 Task: Change the view options to view calendars side by side in day view.
Action: Mouse moved to (831, 83)
Screenshot: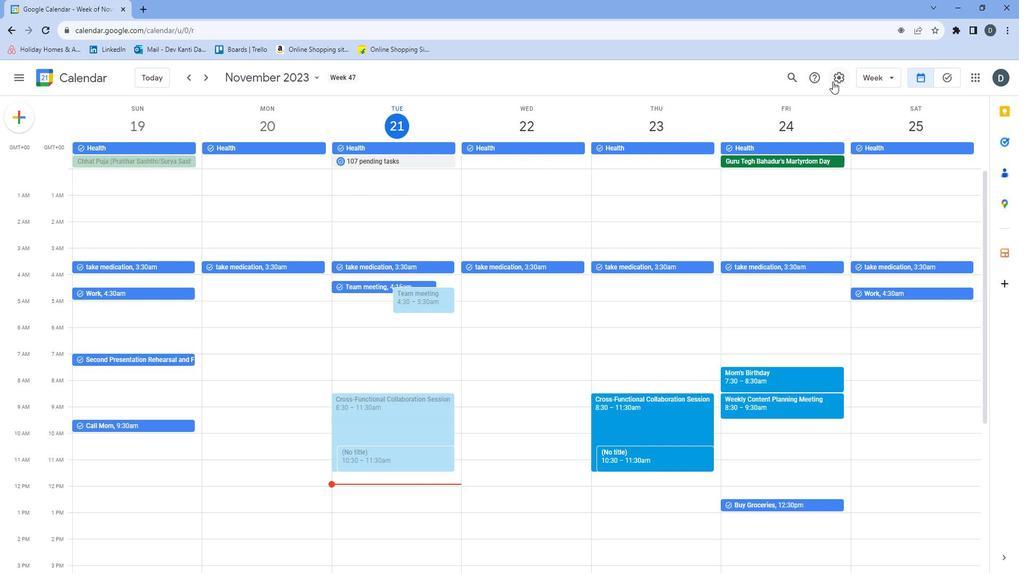 
Action: Mouse pressed left at (831, 83)
Screenshot: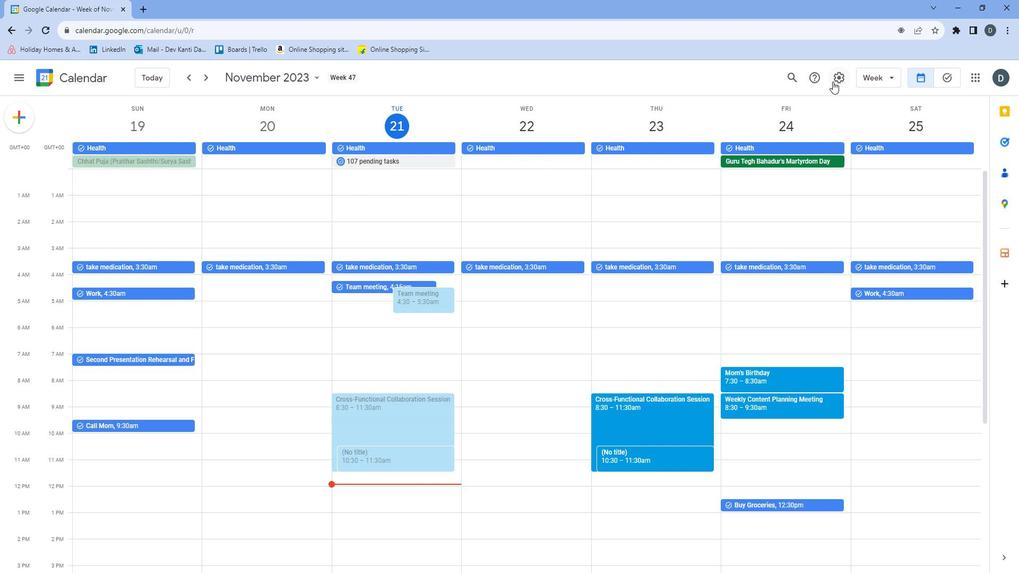 
Action: Mouse moved to (835, 101)
Screenshot: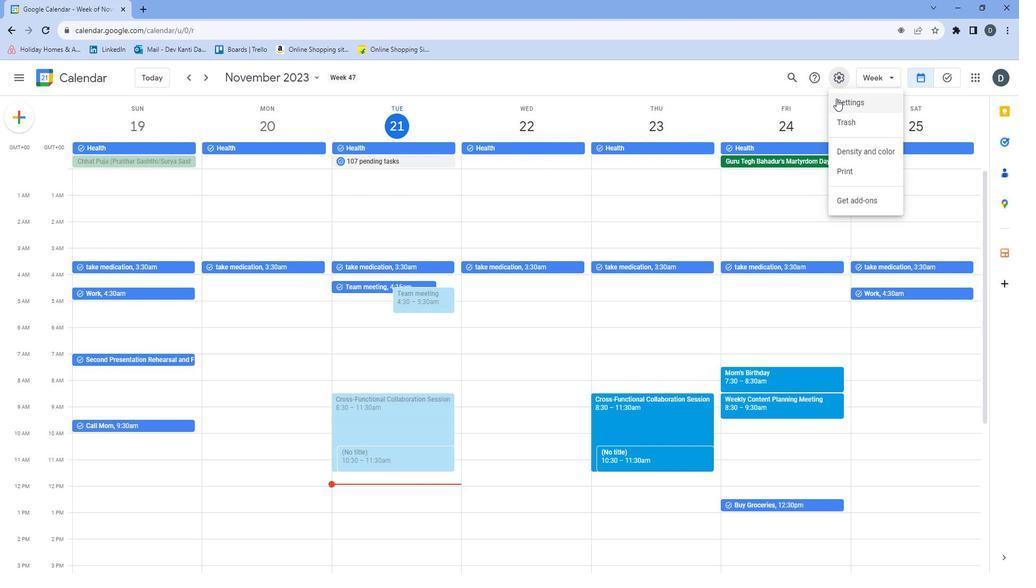 
Action: Mouse pressed left at (835, 101)
Screenshot: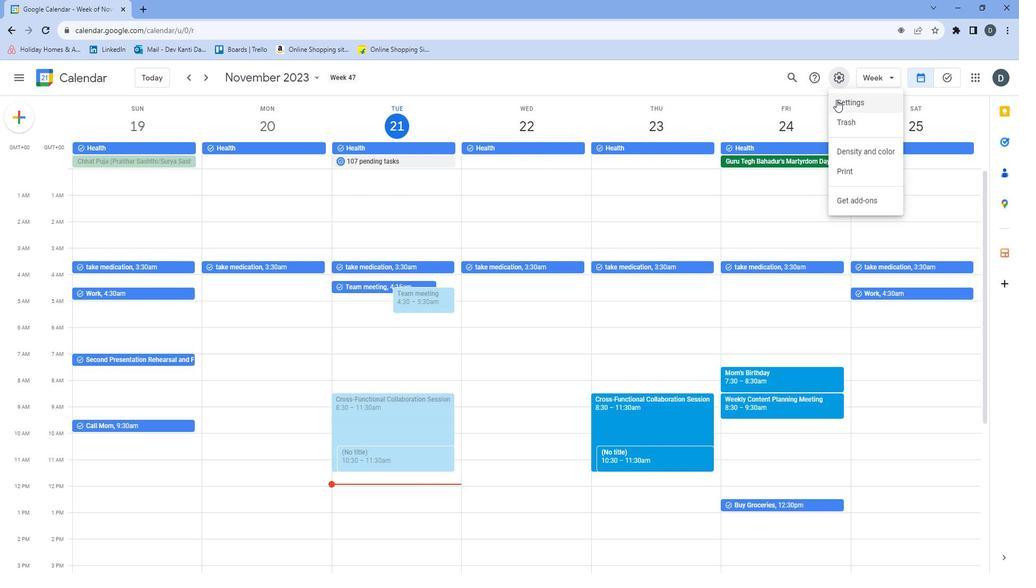 
Action: Mouse moved to (558, 255)
Screenshot: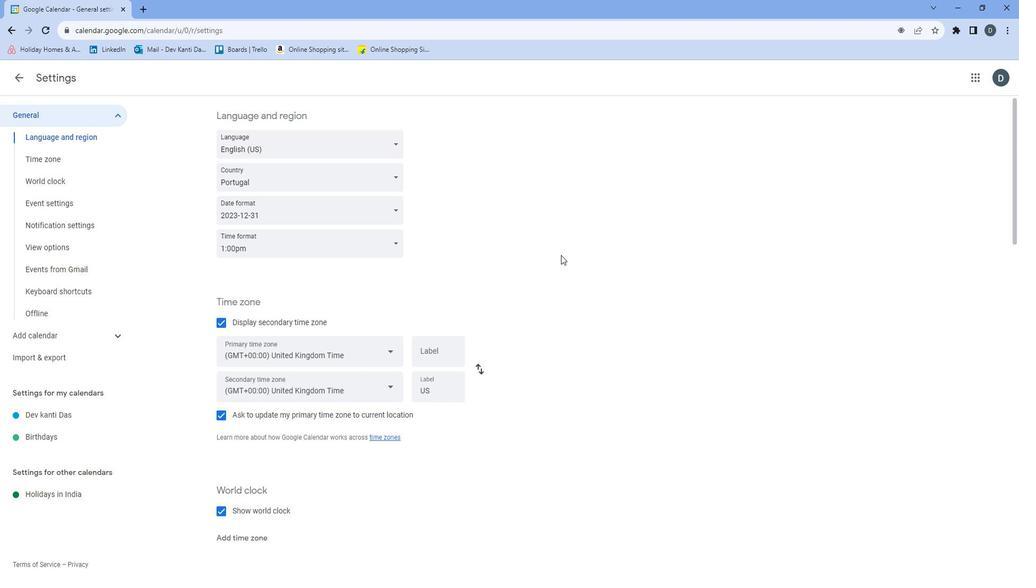 
Action: Mouse scrolled (558, 255) with delta (0, 0)
Screenshot: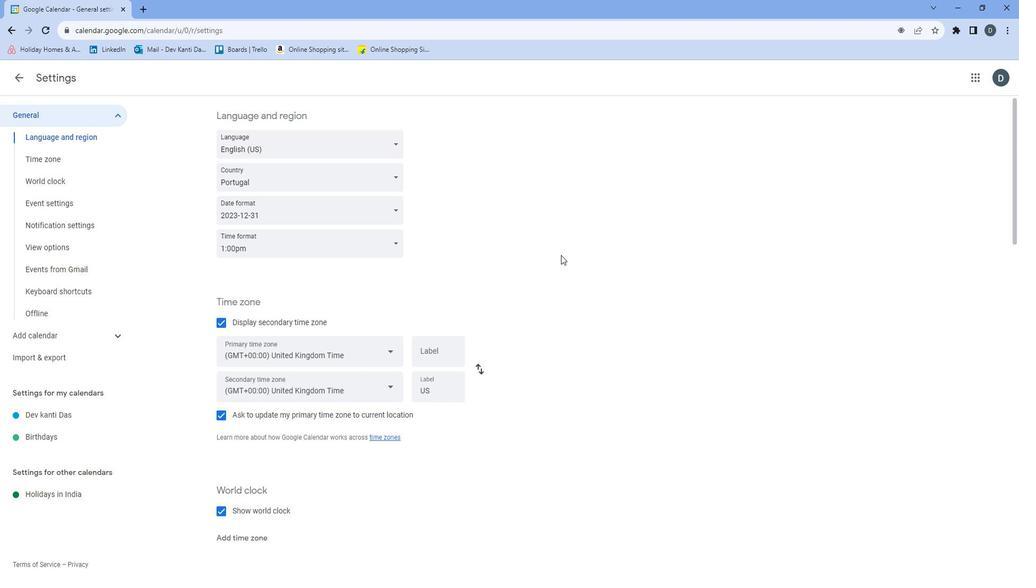 
Action: Mouse moved to (558, 257)
Screenshot: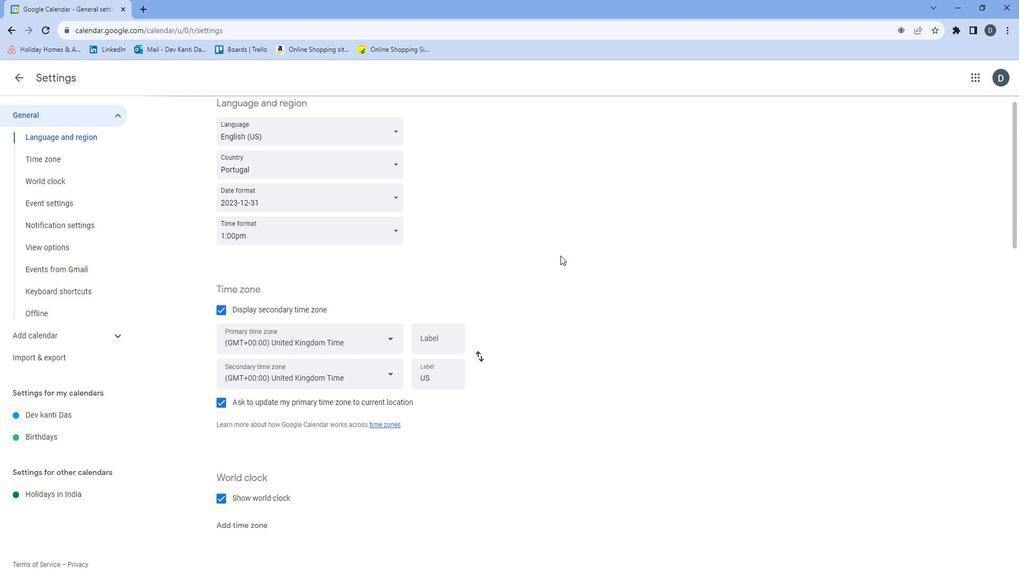 
Action: Mouse scrolled (558, 255) with delta (0, -1)
Screenshot: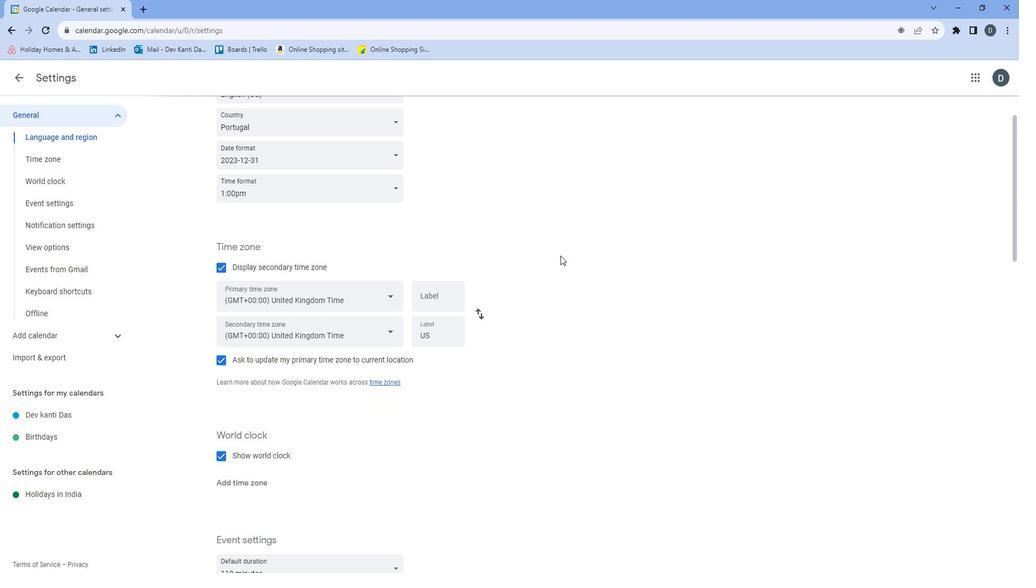 
Action: Mouse moved to (557, 257)
Screenshot: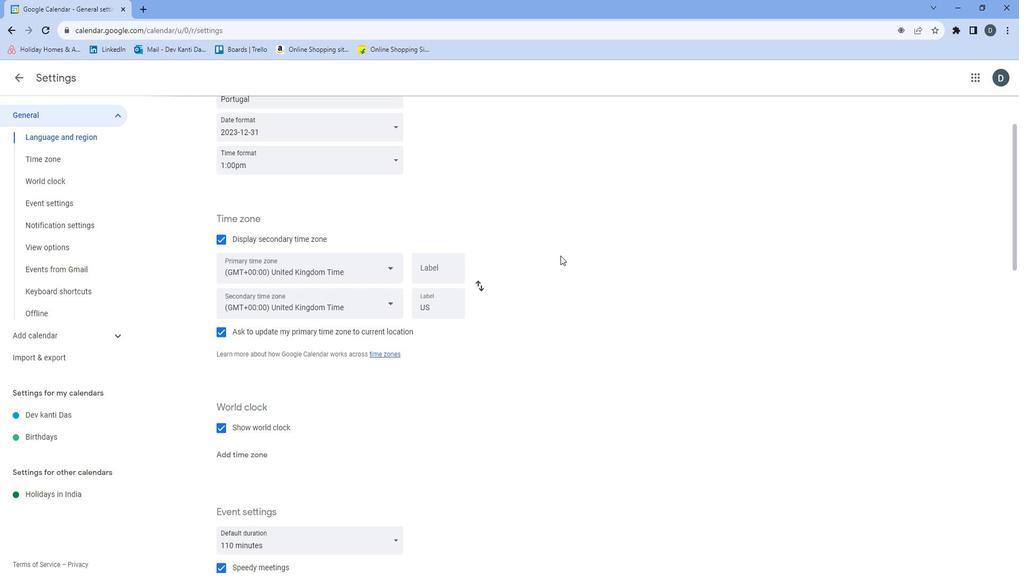 
Action: Mouse scrolled (557, 255) with delta (0, -1)
Screenshot: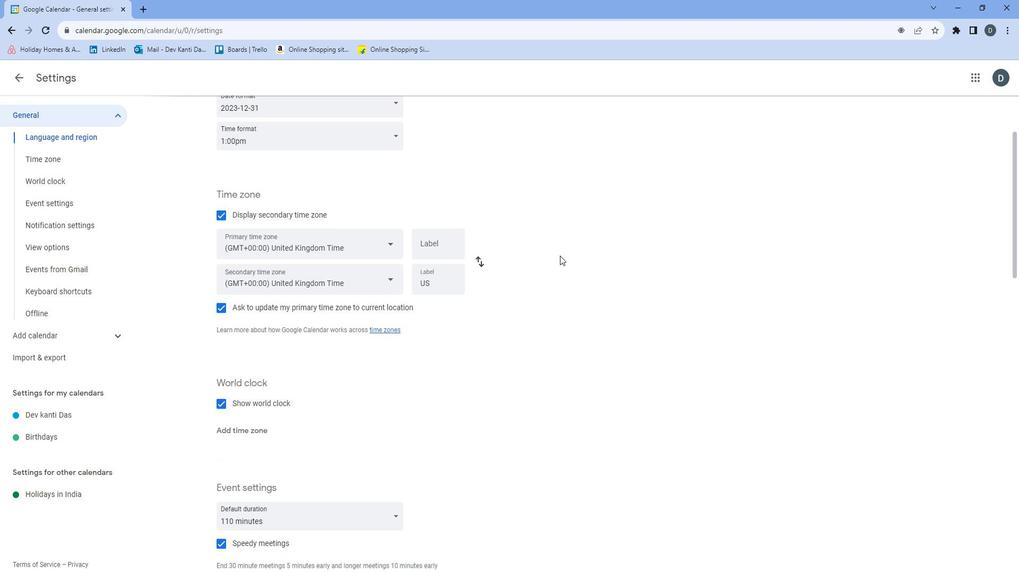 
Action: Mouse scrolled (557, 255) with delta (0, -1)
Screenshot: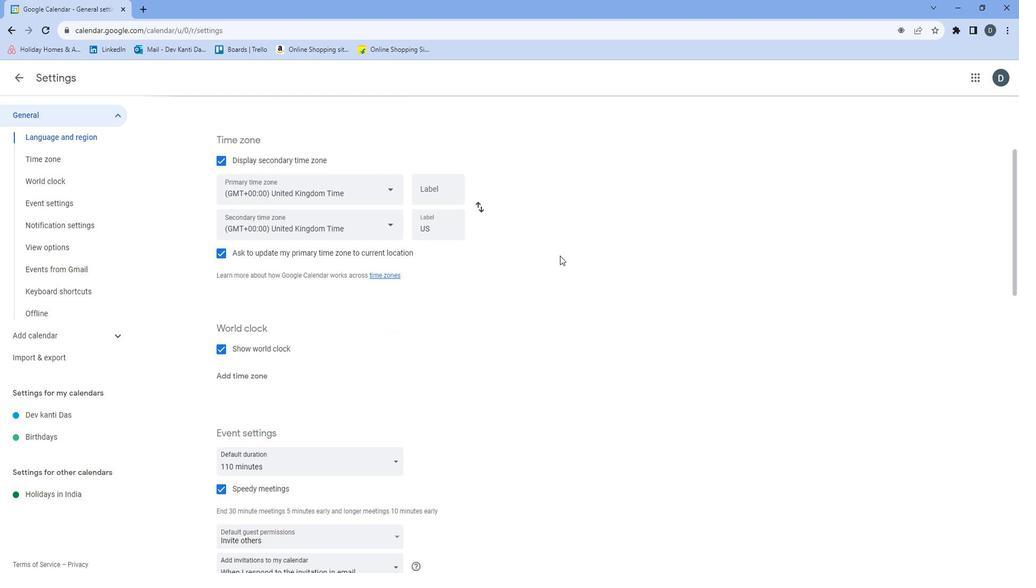 
Action: Mouse scrolled (557, 255) with delta (0, -1)
Screenshot: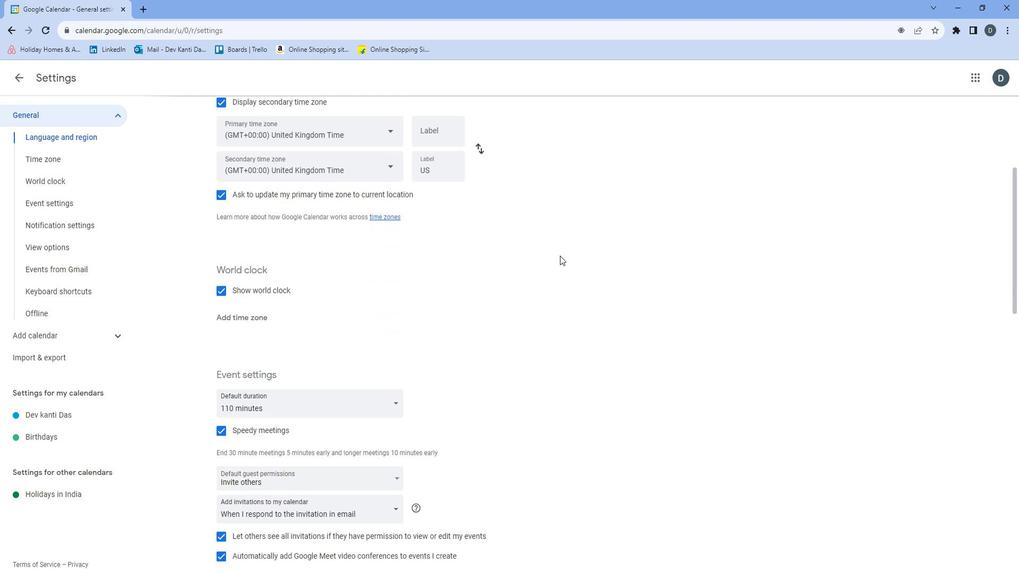 
Action: Mouse scrolled (557, 255) with delta (0, -1)
Screenshot: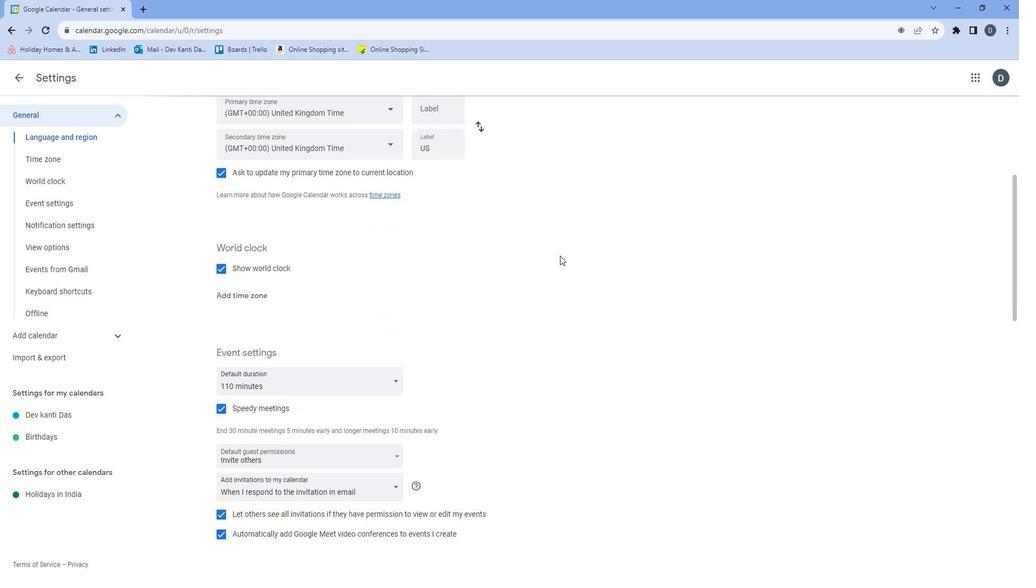 
Action: Mouse moved to (557, 259)
Screenshot: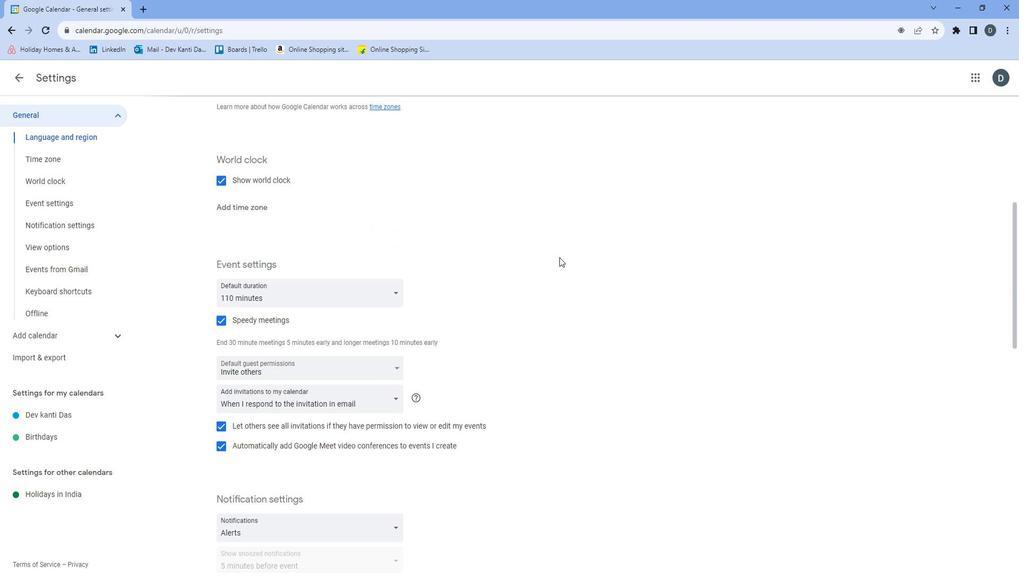 
Action: Mouse scrolled (557, 258) with delta (0, 0)
Screenshot: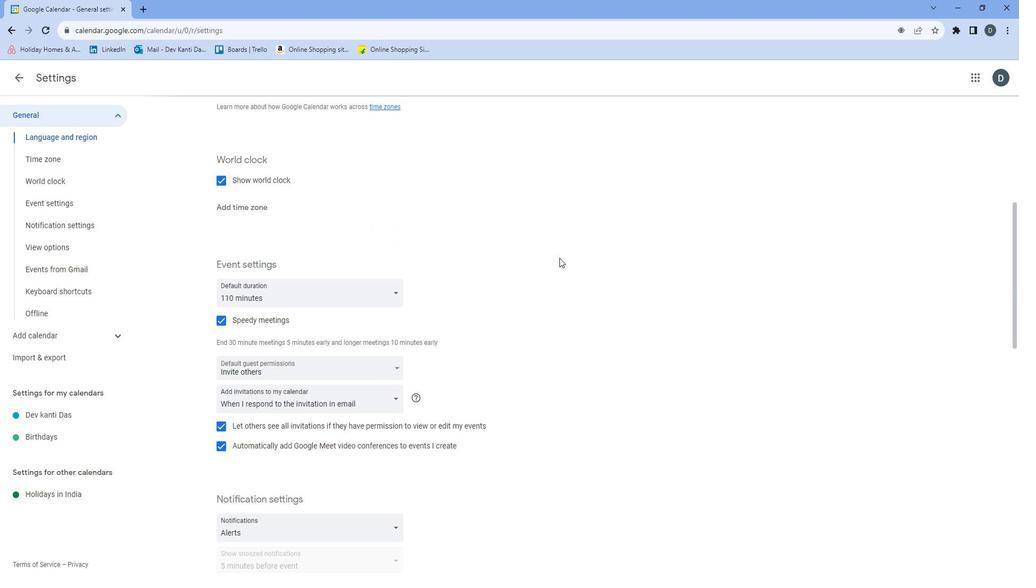 
Action: Mouse moved to (556, 260)
Screenshot: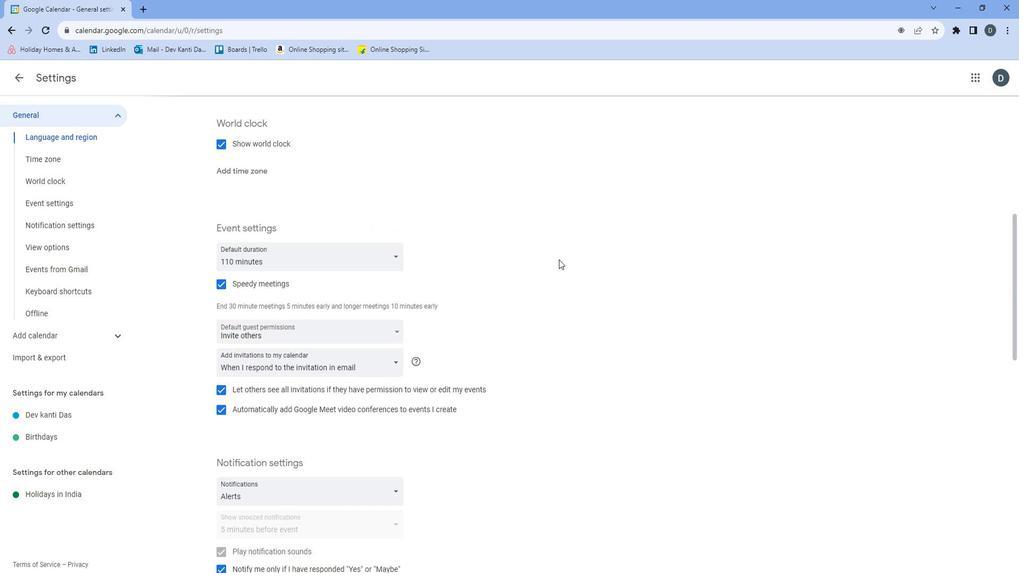 
Action: Mouse scrolled (556, 260) with delta (0, 0)
Screenshot: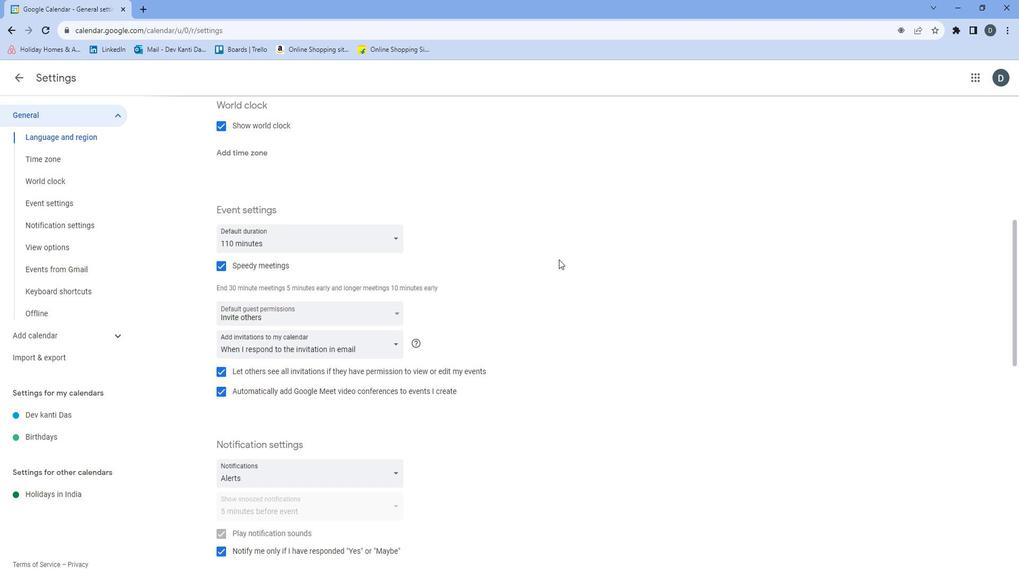 
Action: Mouse moved to (556, 262)
Screenshot: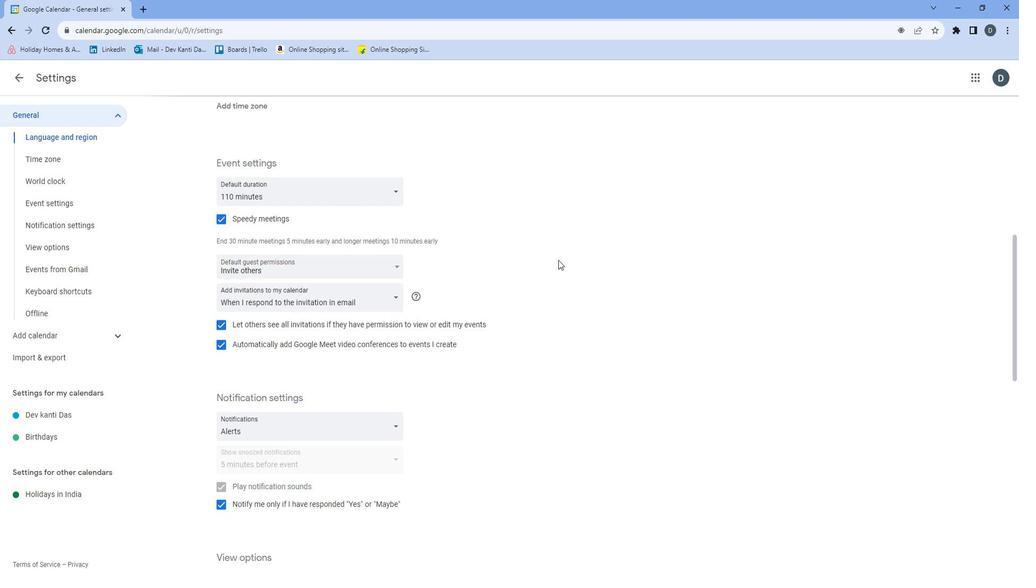 
Action: Mouse scrolled (556, 261) with delta (0, 0)
Screenshot: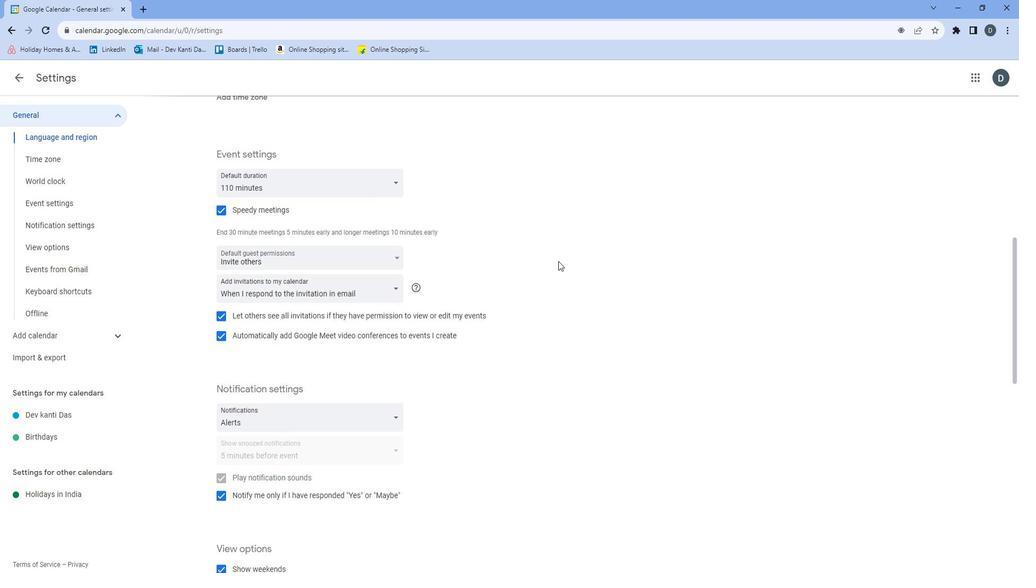 
Action: Mouse moved to (556, 262)
Screenshot: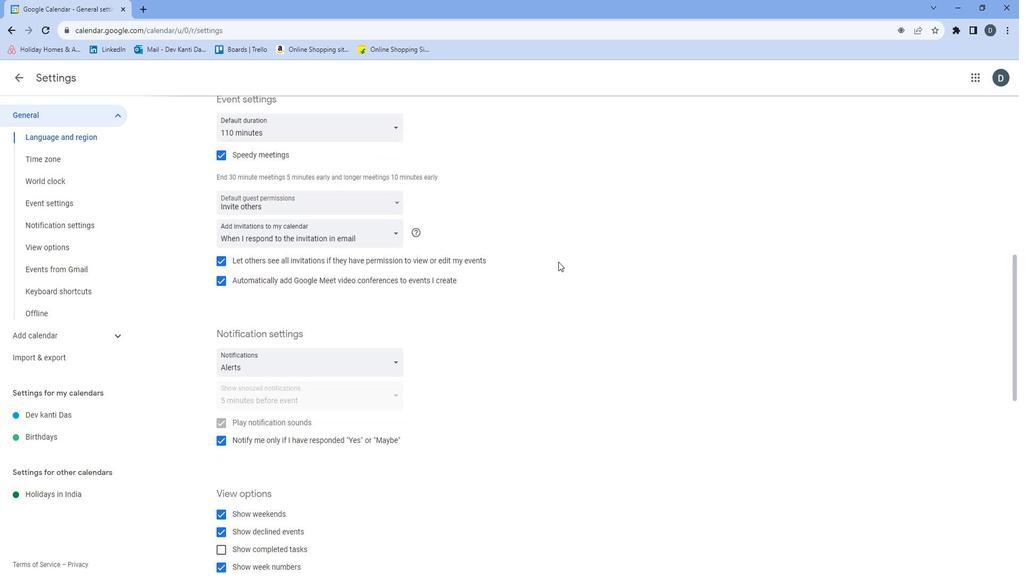 
Action: Mouse scrolled (556, 262) with delta (0, 0)
Screenshot: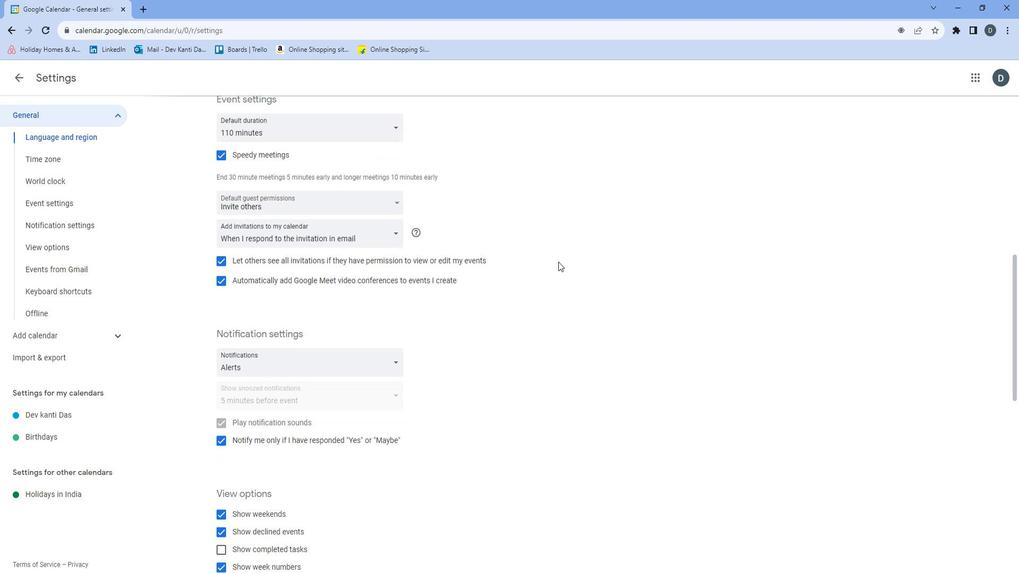 
Action: Mouse moved to (556, 262)
Screenshot: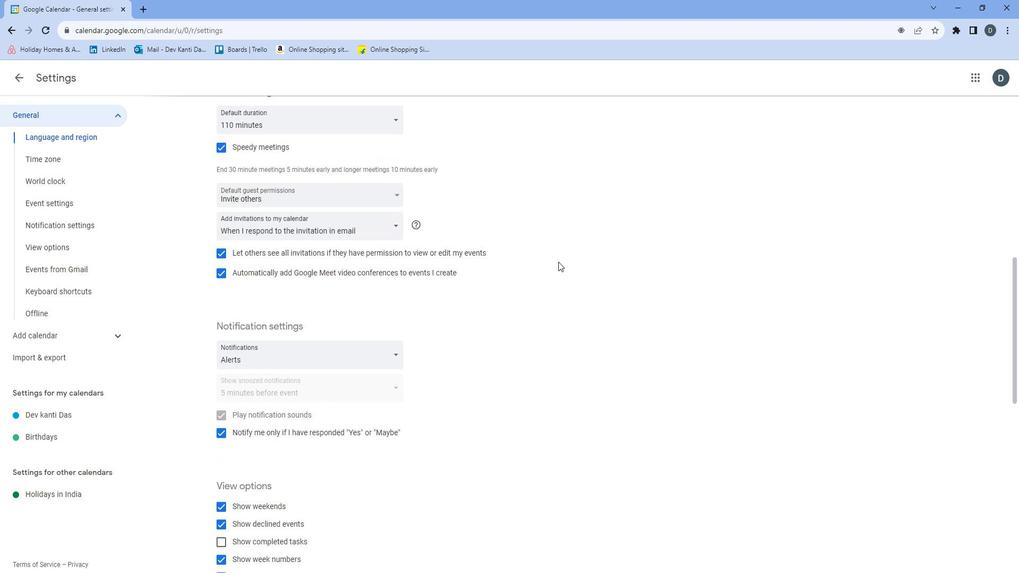 
Action: Mouse scrolled (556, 262) with delta (0, 0)
Screenshot: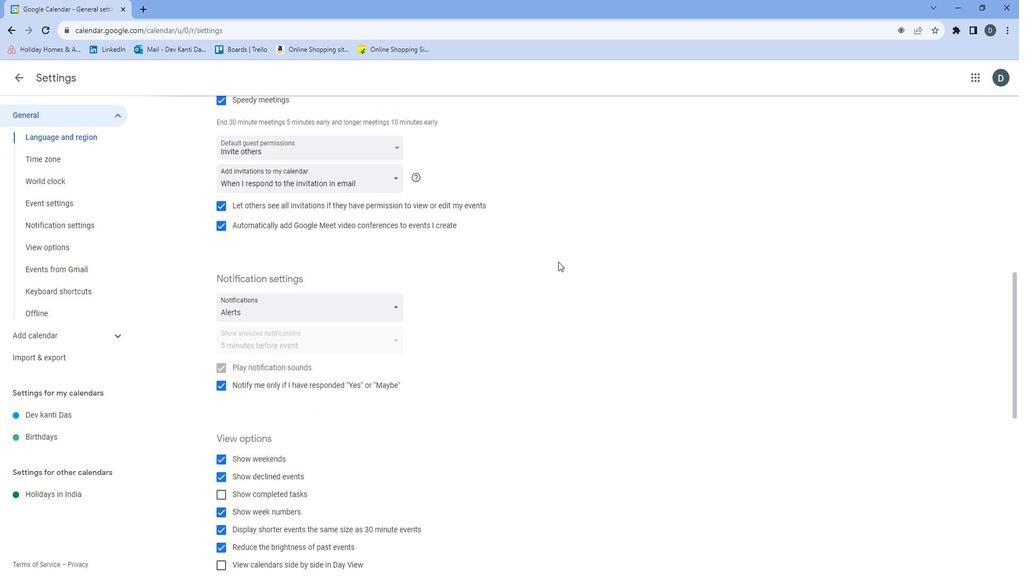 
Action: Mouse moved to (556, 263)
Screenshot: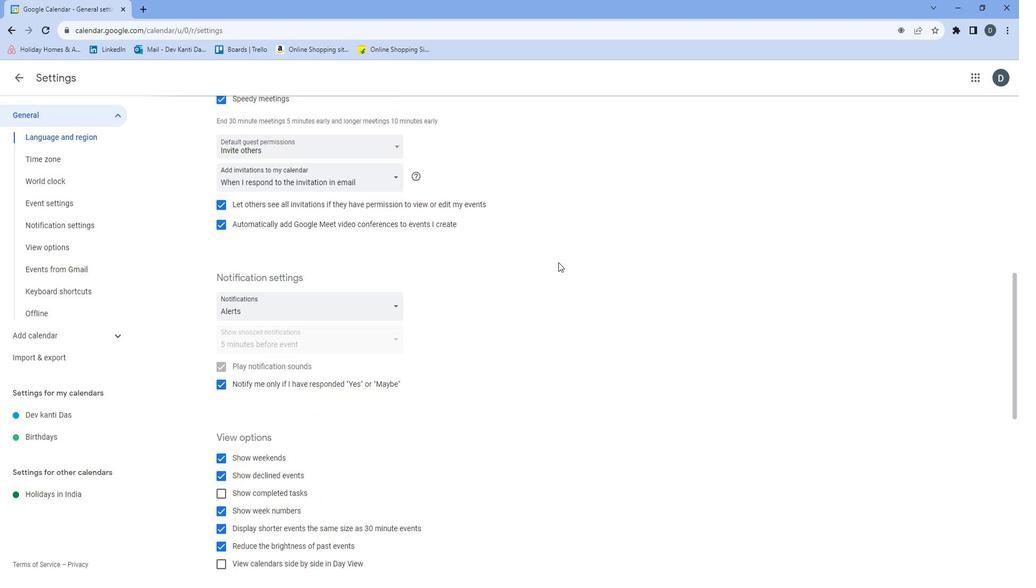 
Action: Mouse scrolled (556, 262) with delta (0, 0)
Screenshot: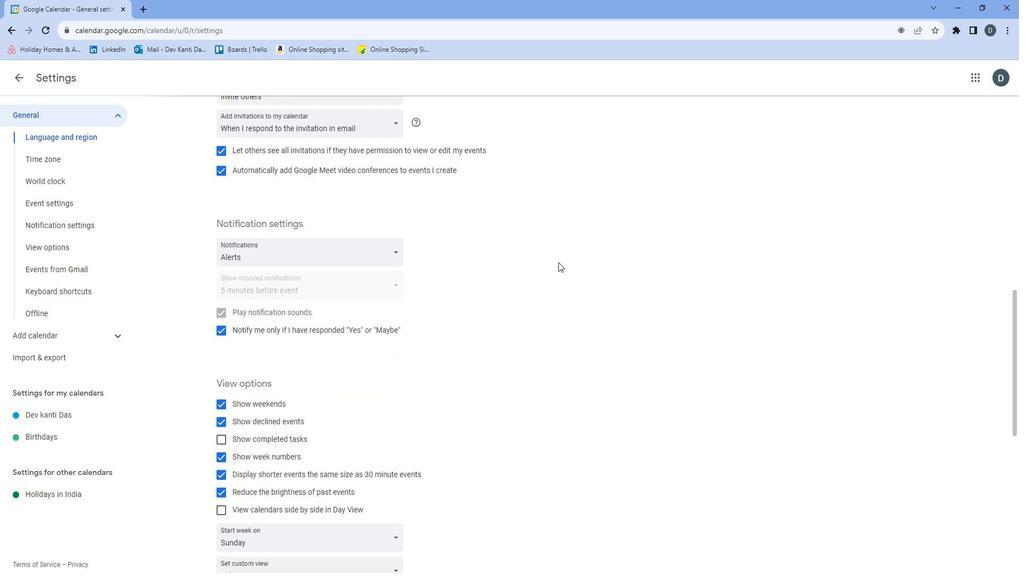 
Action: Mouse moved to (222, 453)
Screenshot: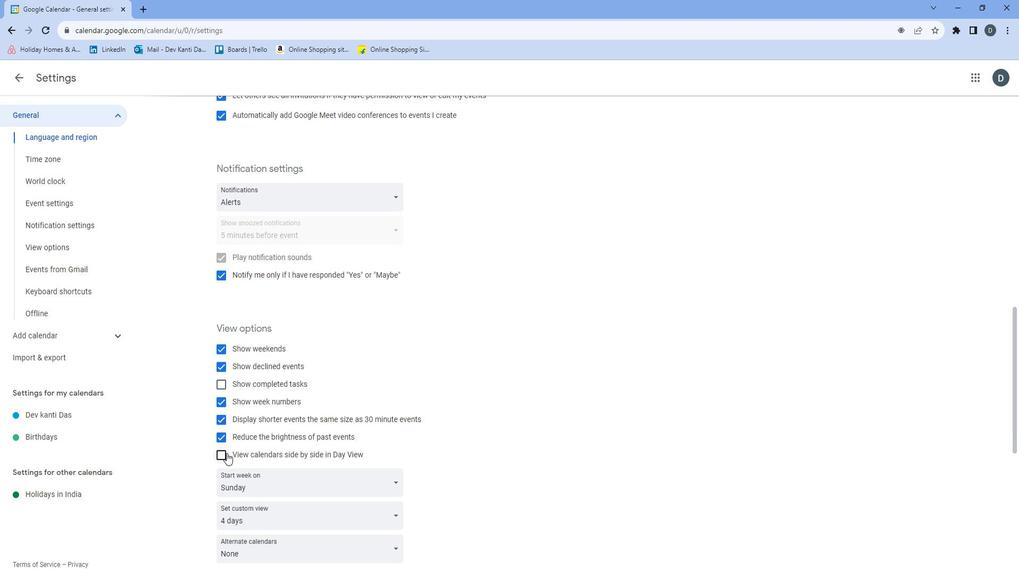 
Action: Mouse pressed left at (222, 453)
Screenshot: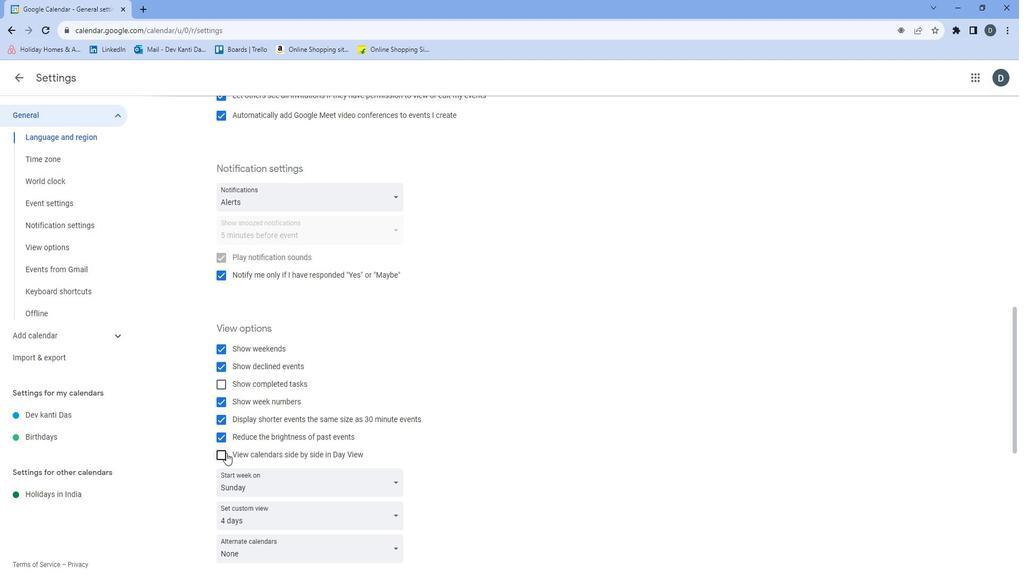 
Action: Mouse moved to (341, 440)
Screenshot: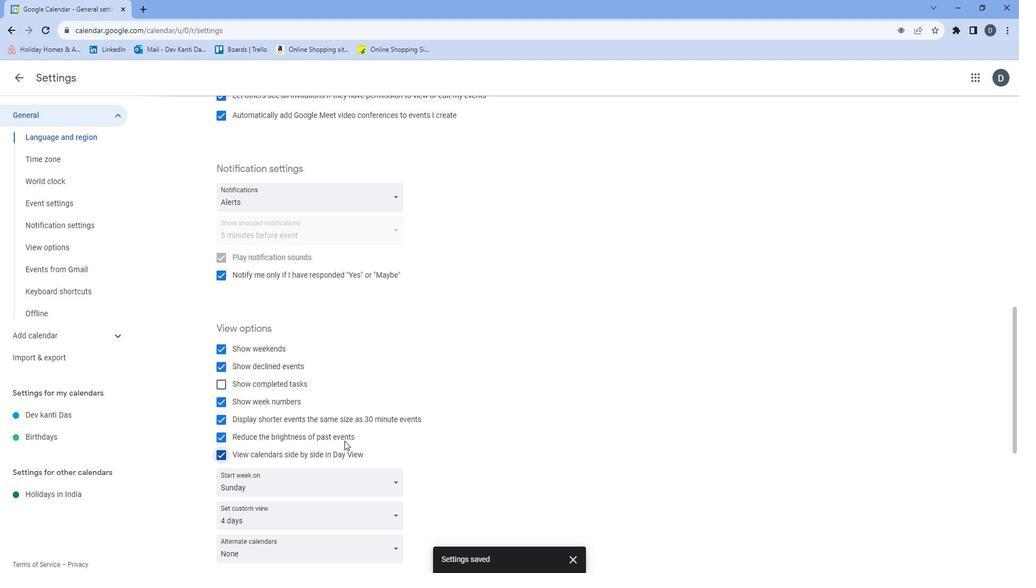 
